 Task: Create a rule when a start date less than hours from now is removed from a card by me.
Action: Mouse pressed left at (697, 196)
Screenshot: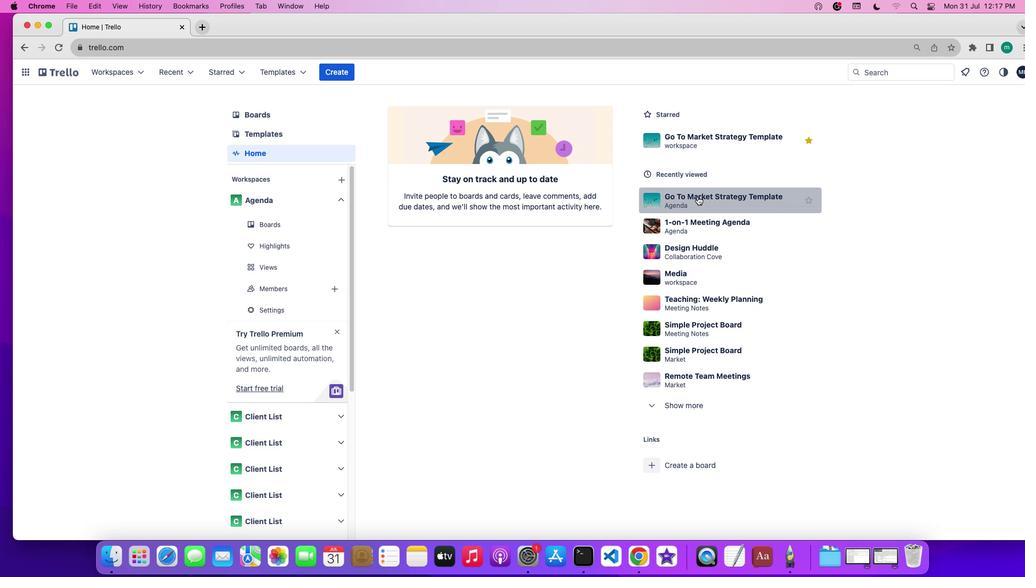 
Action: Mouse moved to (918, 230)
Screenshot: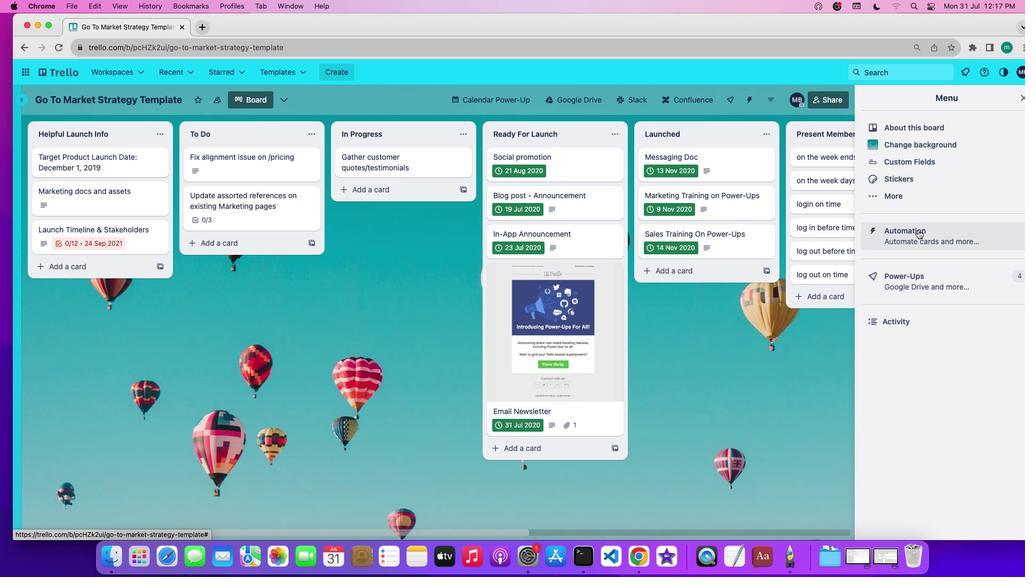 
Action: Mouse pressed left at (918, 230)
Screenshot: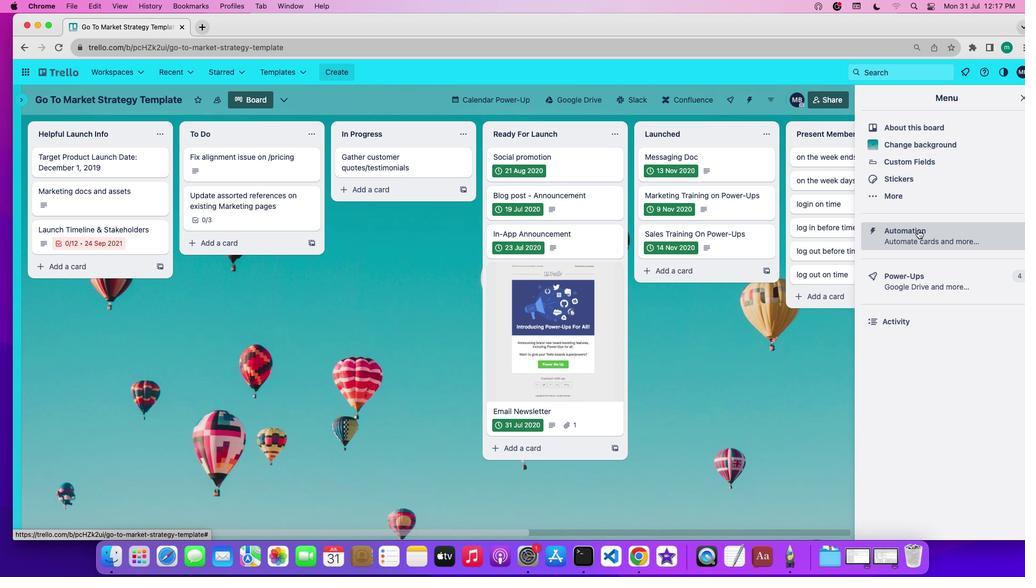 
Action: Mouse moved to (94, 199)
Screenshot: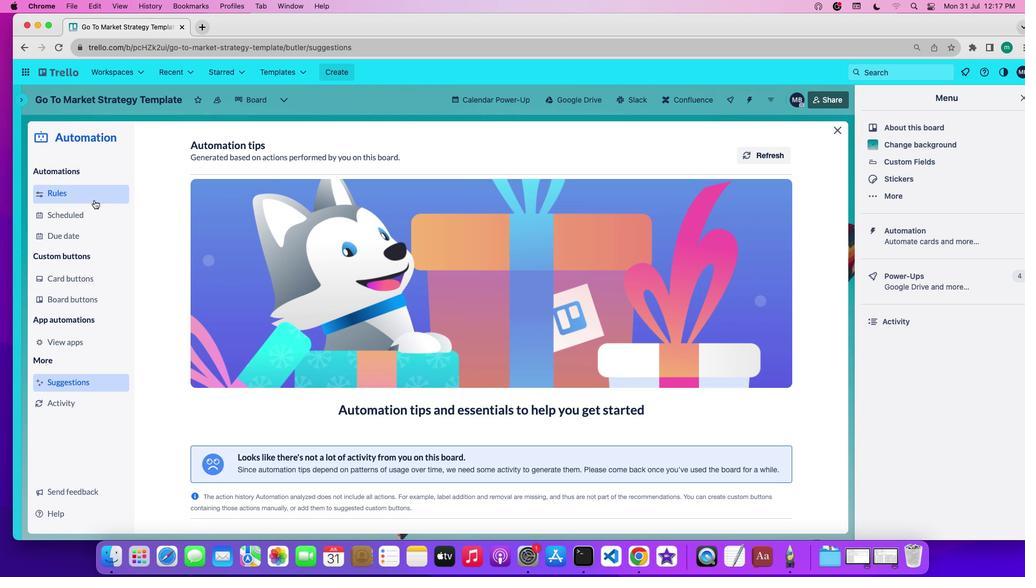 
Action: Mouse pressed left at (94, 199)
Screenshot: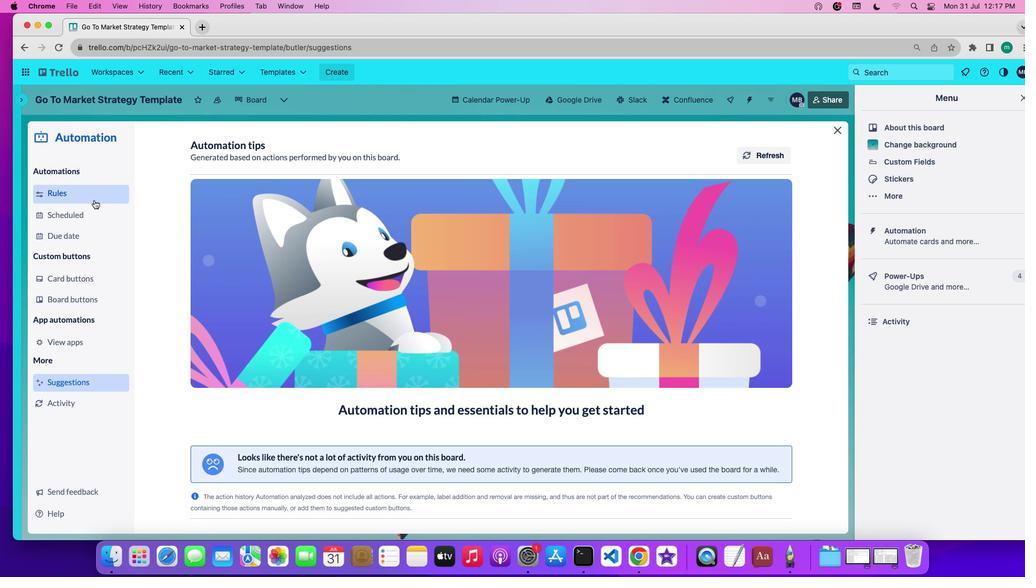 
Action: Mouse moved to (246, 381)
Screenshot: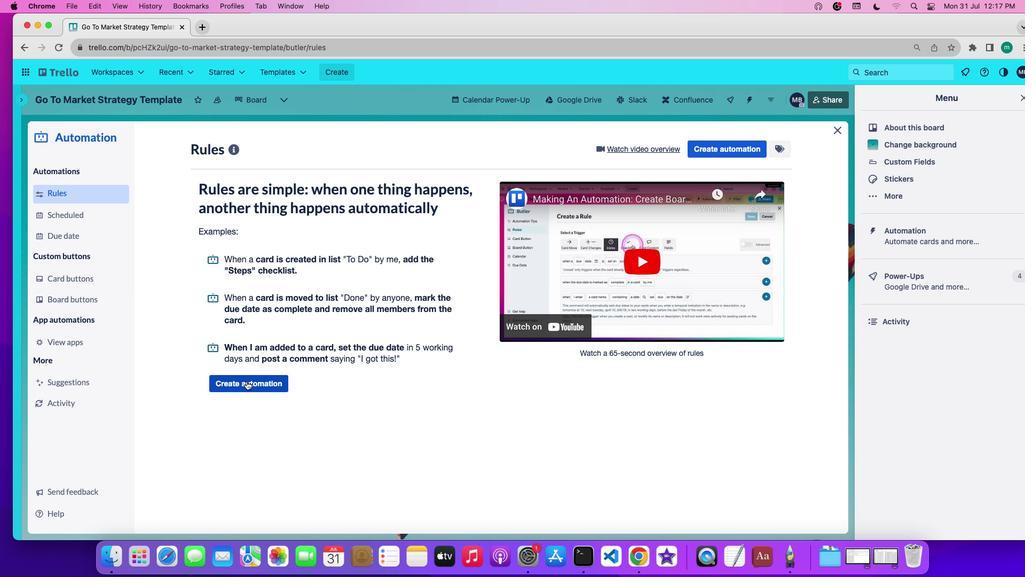 
Action: Mouse pressed left at (246, 381)
Screenshot: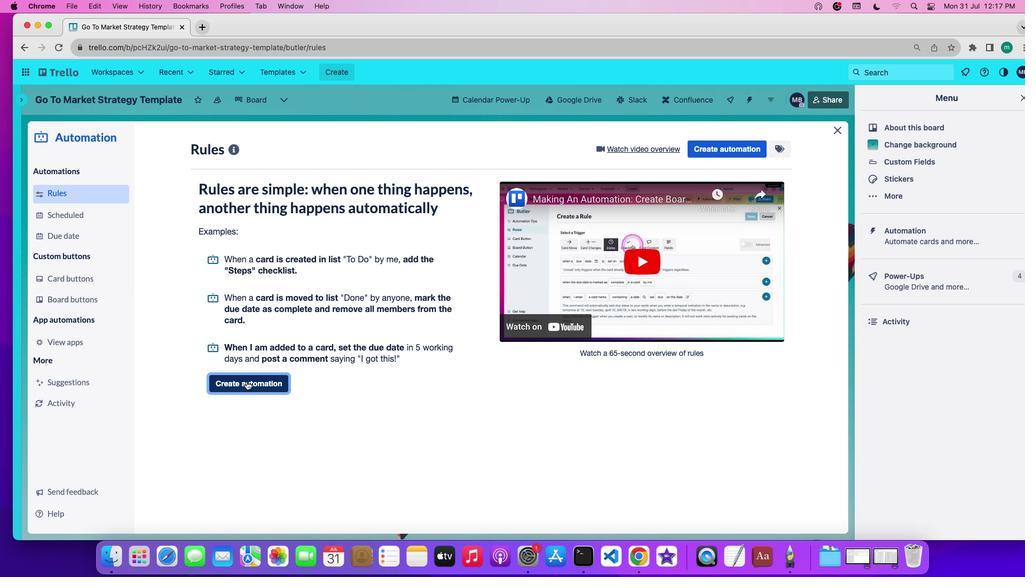 
Action: Mouse moved to (464, 256)
Screenshot: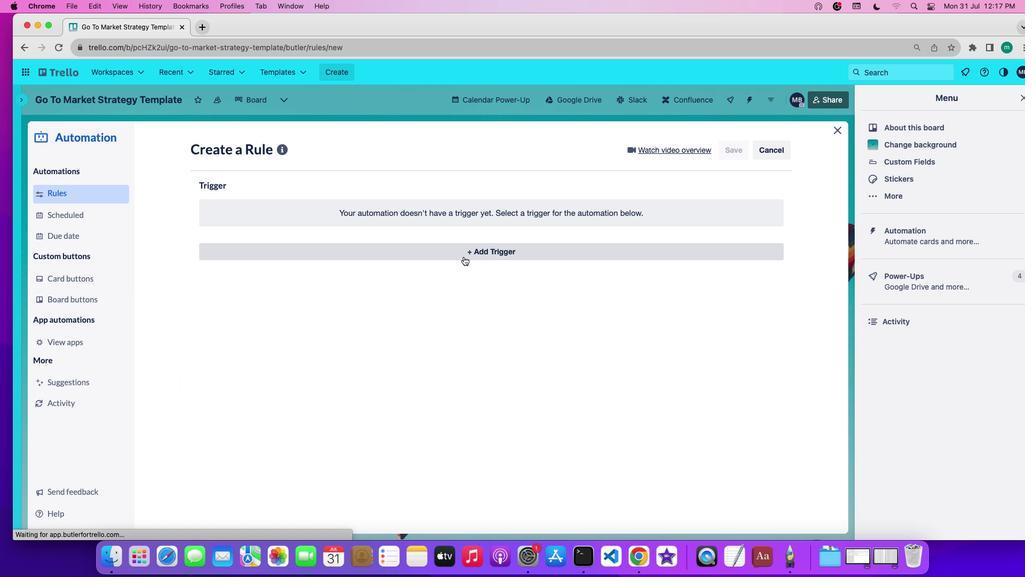 
Action: Mouse pressed left at (464, 256)
Screenshot: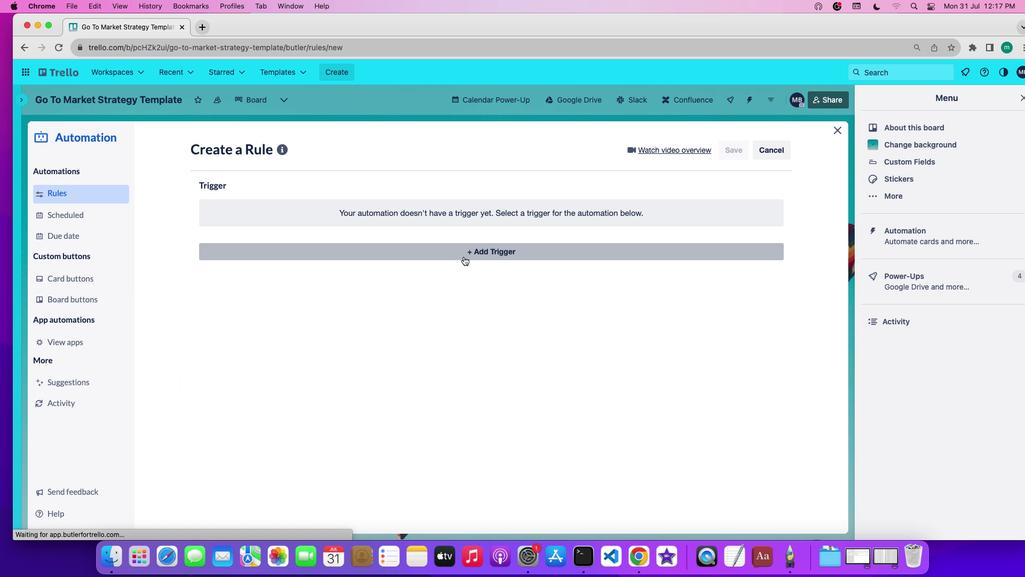 
Action: Mouse moved to (312, 301)
Screenshot: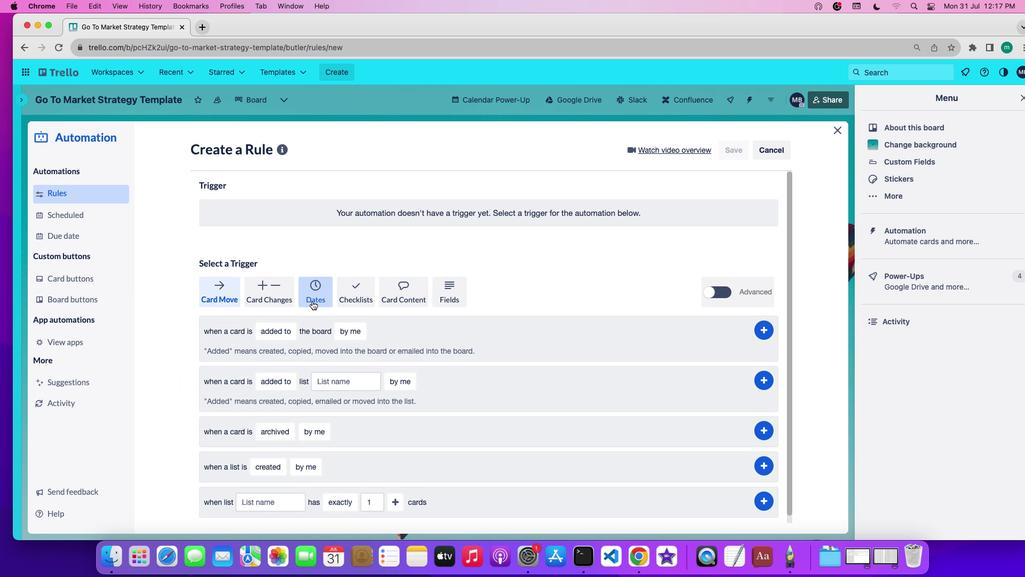 
Action: Mouse pressed left at (312, 301)
Screenshot: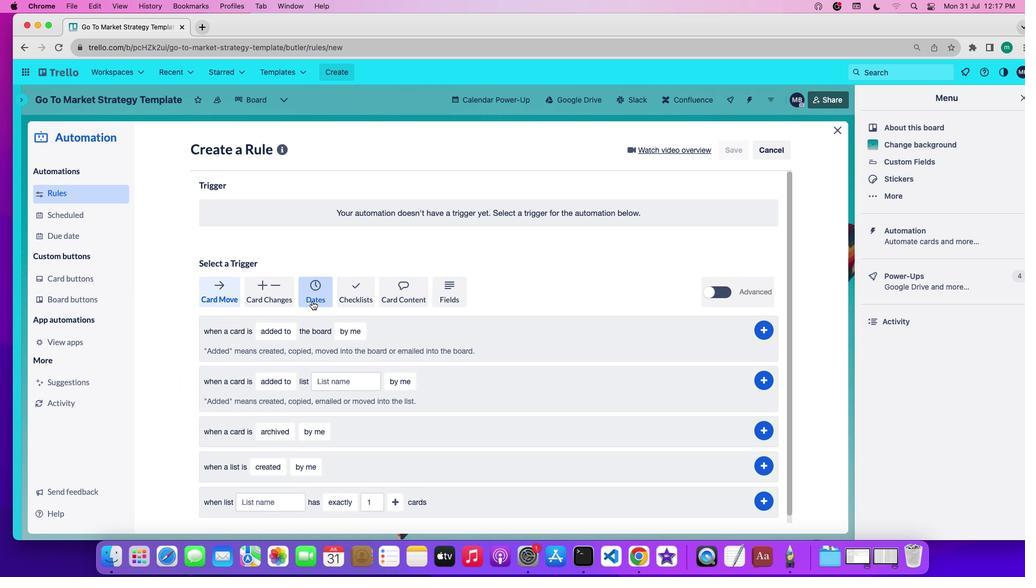 
Action: Mouse moved to (246, 338)
Screenshot: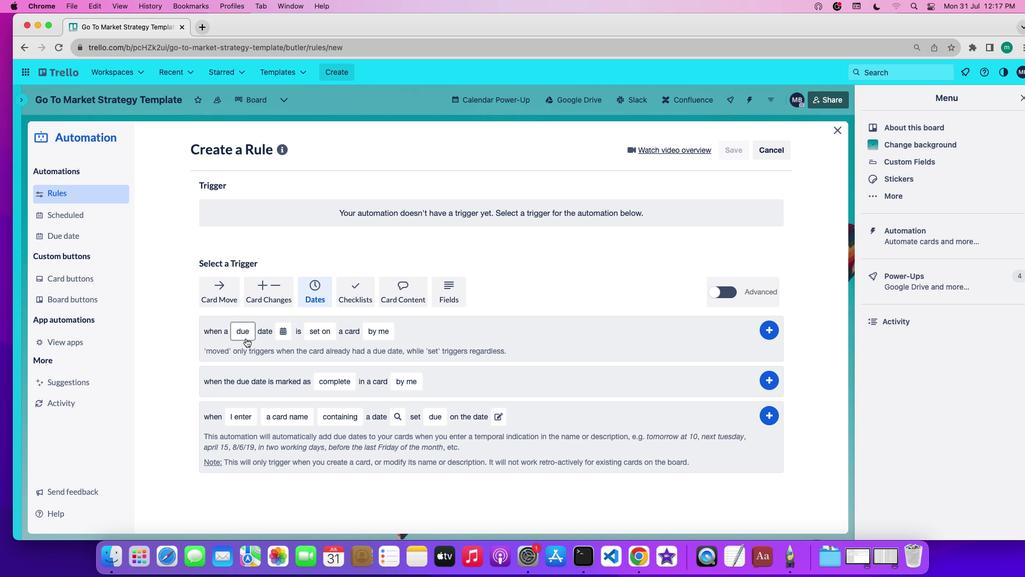 
Action: Mouse pressed left at (246, 338)
Screenshot: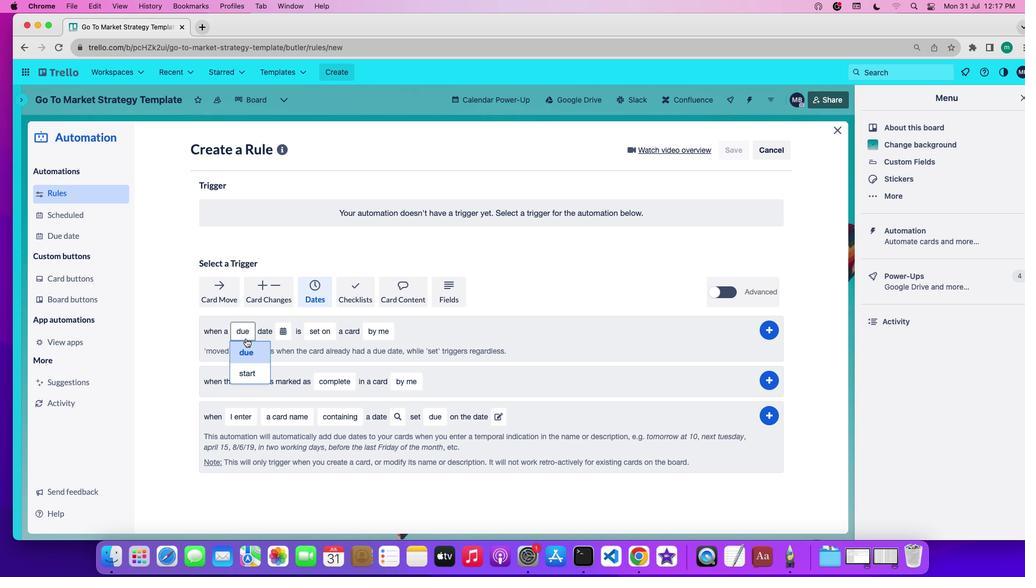 
Action: Mouse moved to (243, 375)
Screenshot: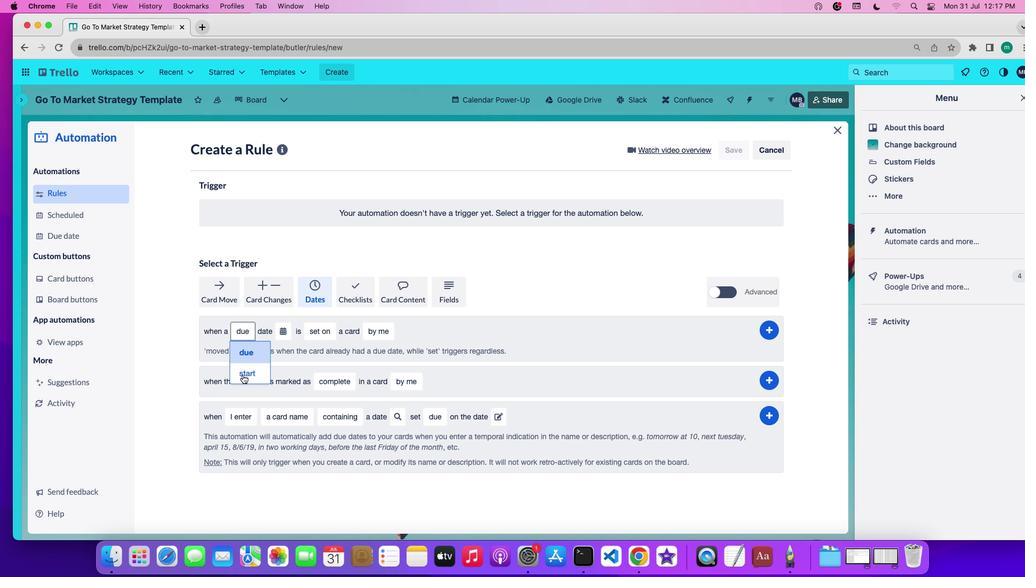 
Action: Mouse pressed left at (243, 375)
Screenshot: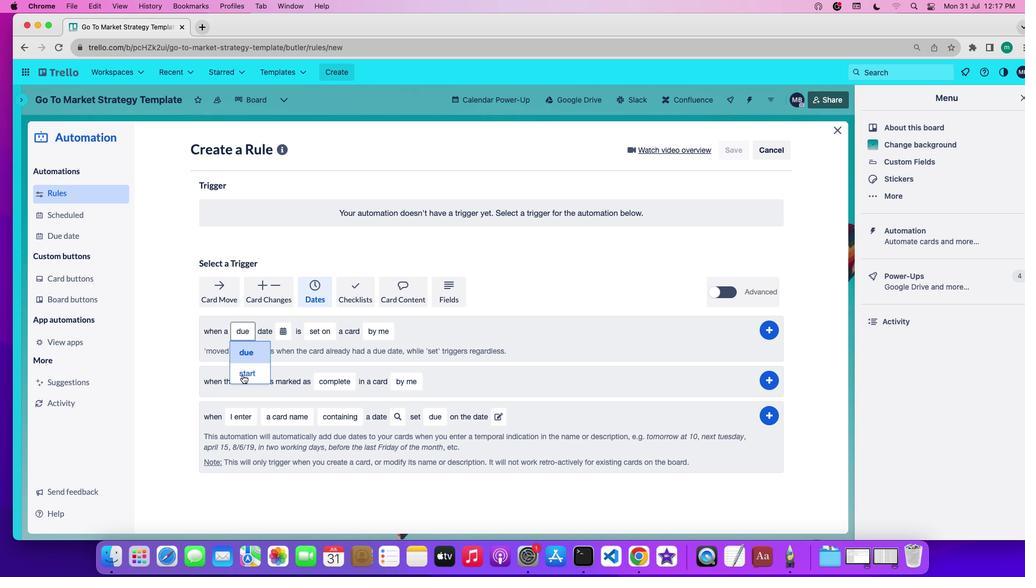 
Action: Mouse moved to (285, 335)
Screenshot: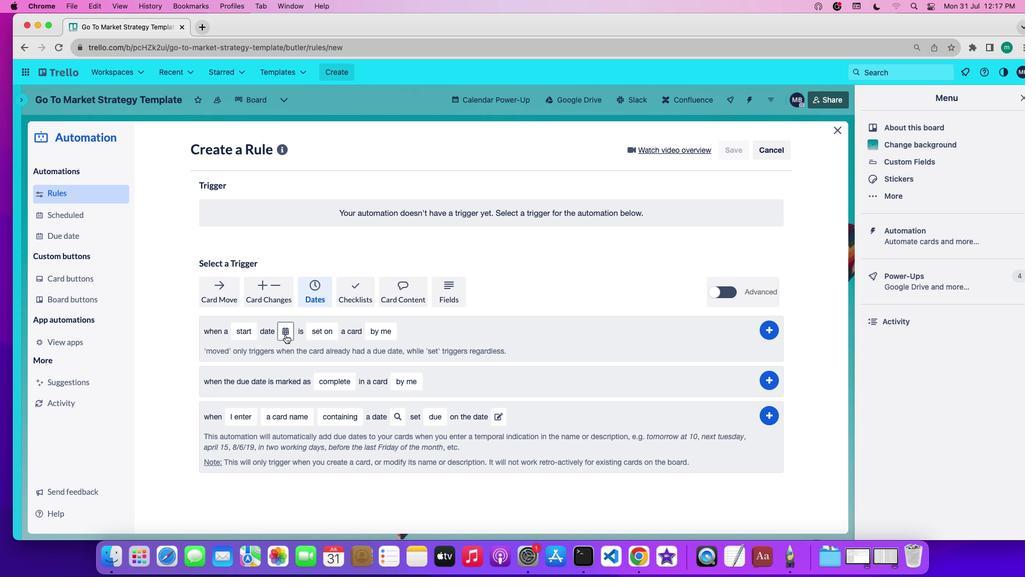 
Action: Mouse pressed left at (285, 335)
Screenshot: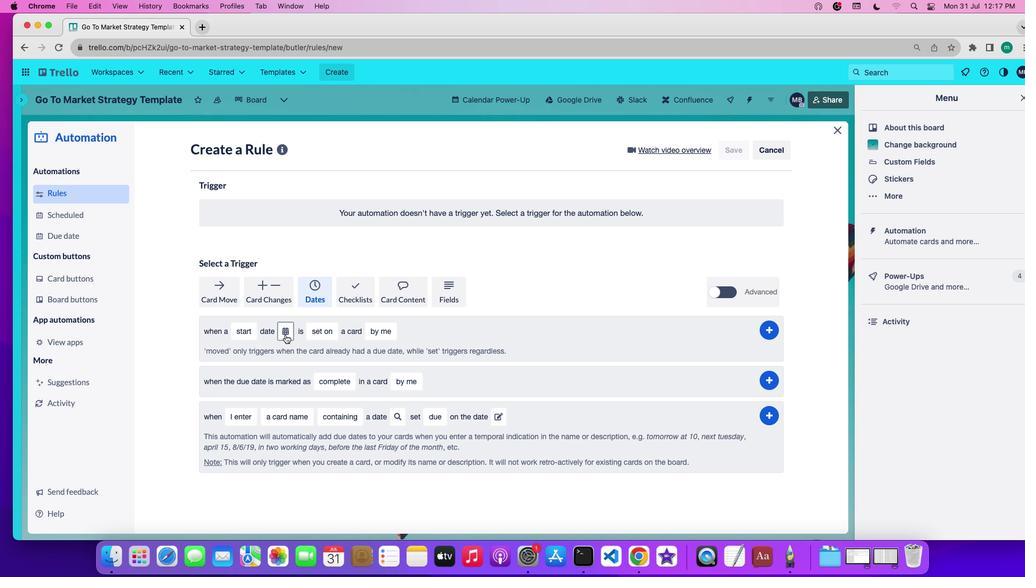 
Action: Mouse moved to (307, 394)
Screenshot: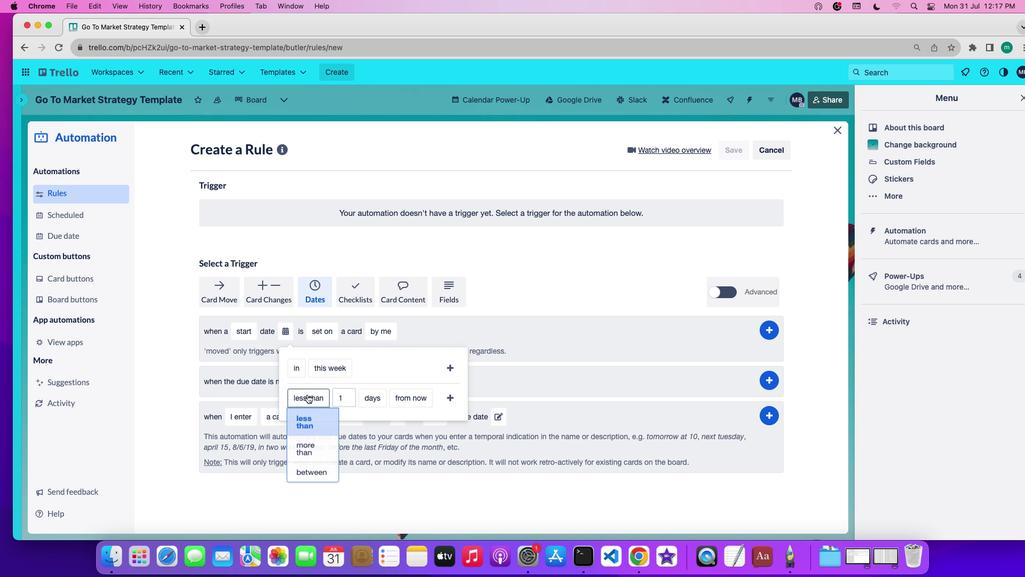 
Action: Mouse pressed left at (307, 394)
Screenshot: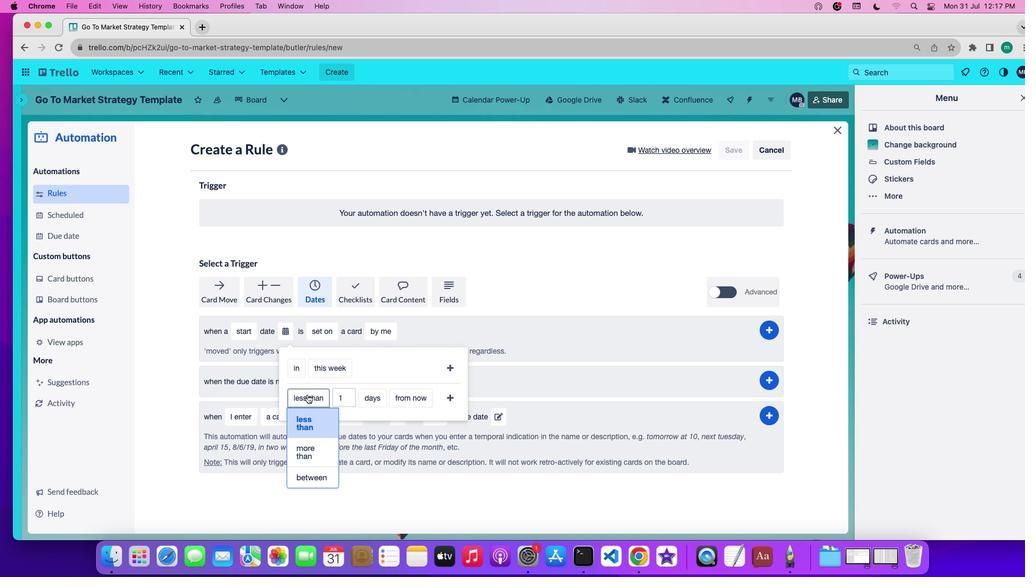 
Action: Mouse moved to (306, 418)
Screenshot: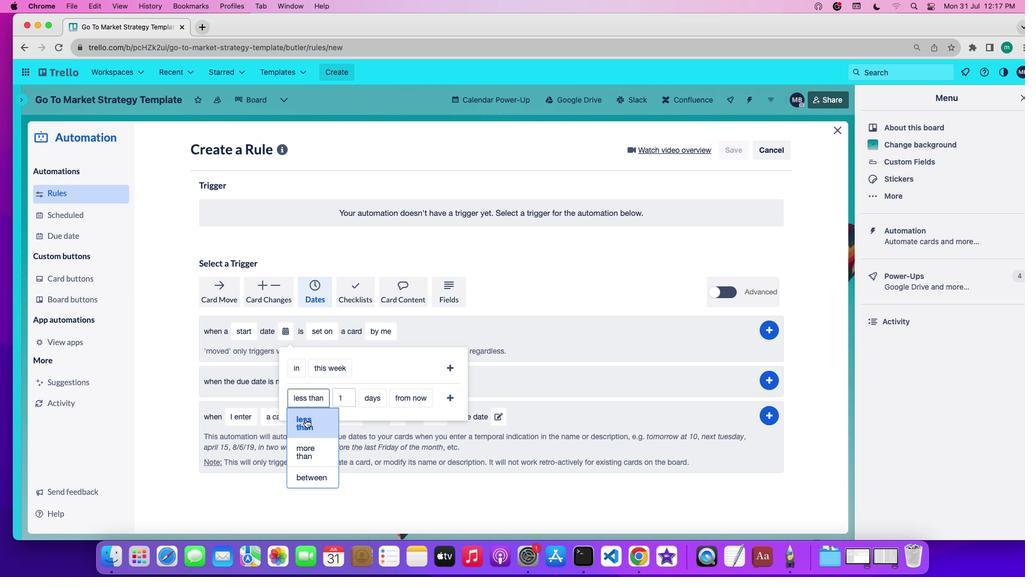 
Action: Mouse pressed left at (306, 418)
Screenshot: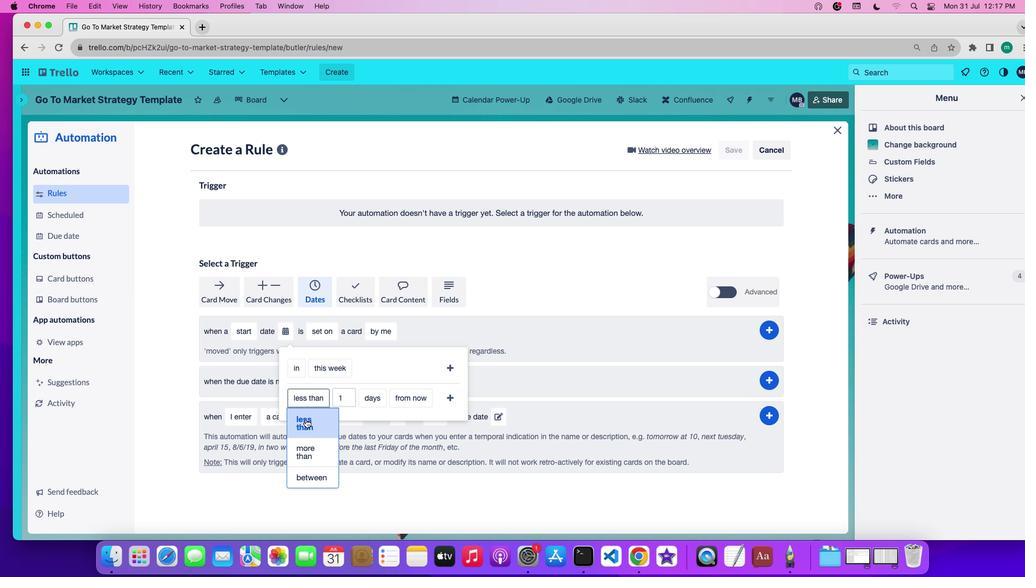 
Action: Mouse moved to (364, 399)
Screenshot: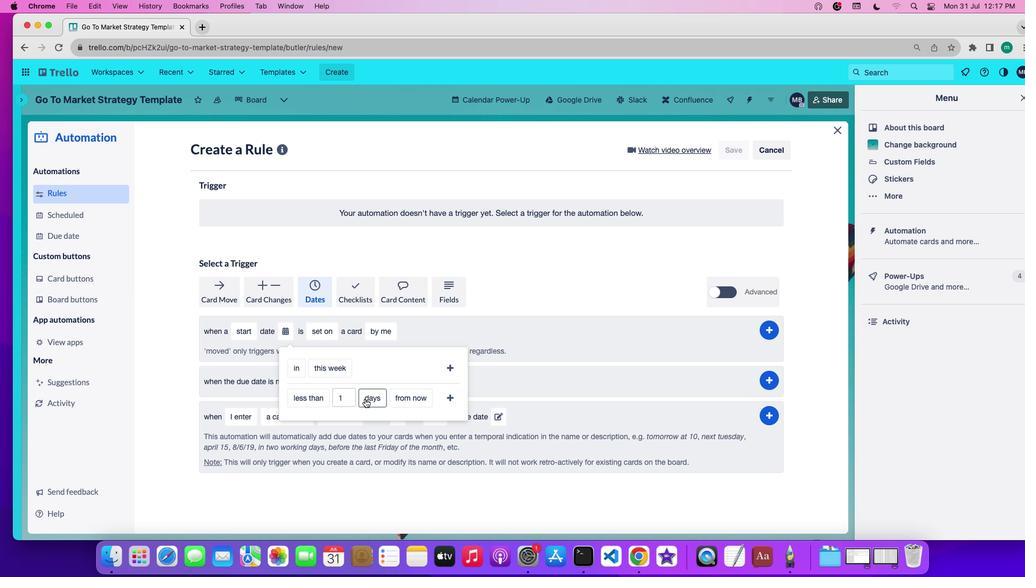 
Action: Mouse pressed left at (364, 399)
Screenshot: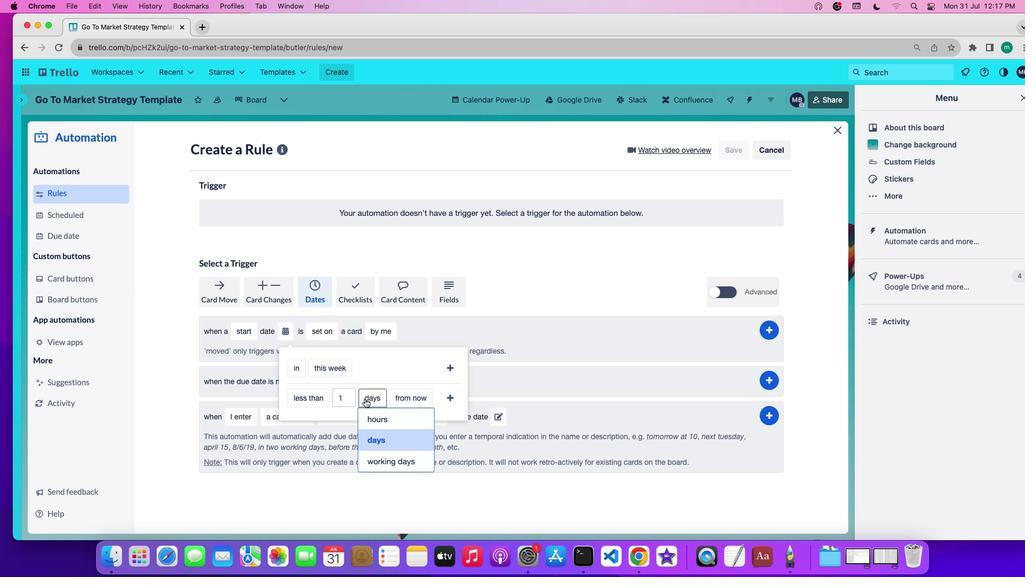 
Action: Mouse moved to (370, 420)
Screenshot: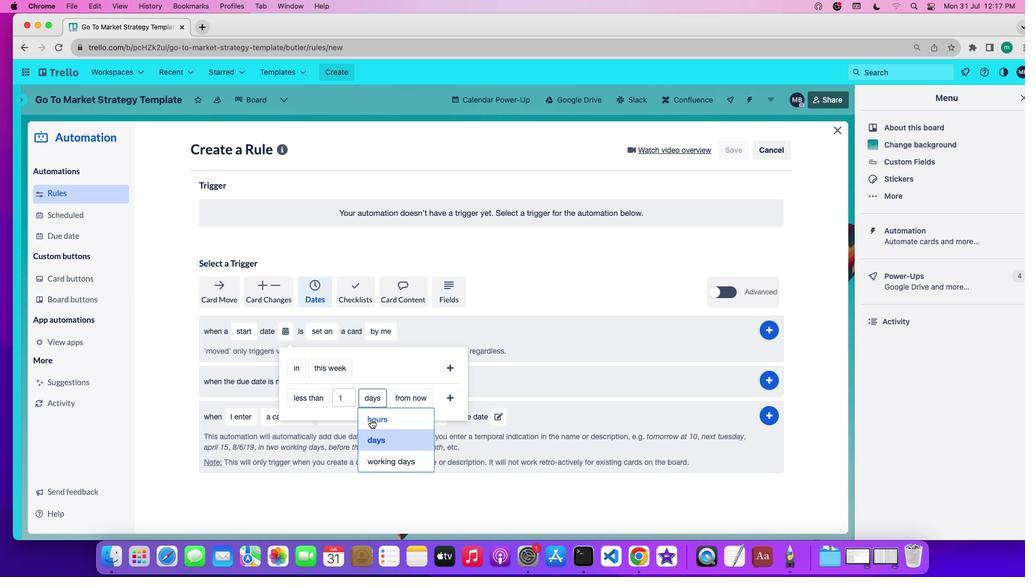 
Action: Mouse pressed left at (370, 420)
Screenshot: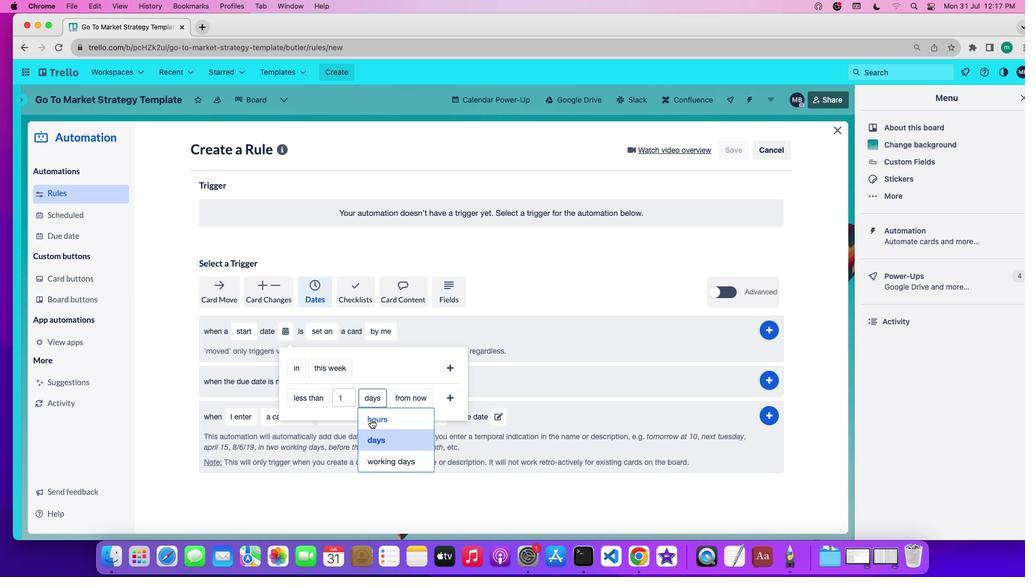 
Action: Mouse moved to (410, 399)
Screenshot: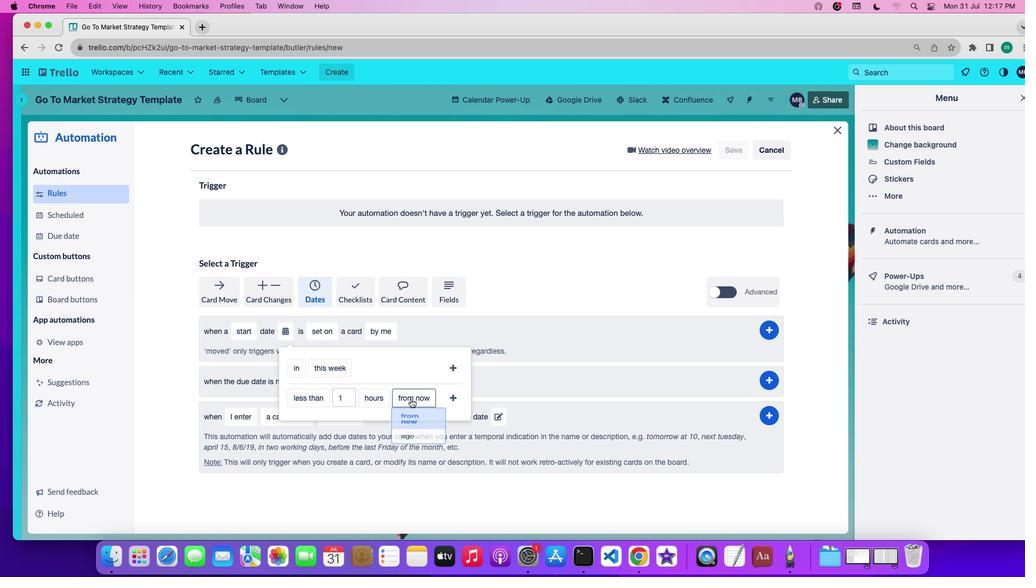 
Action: Mouse pressed left at (410, 399)
Screenshot: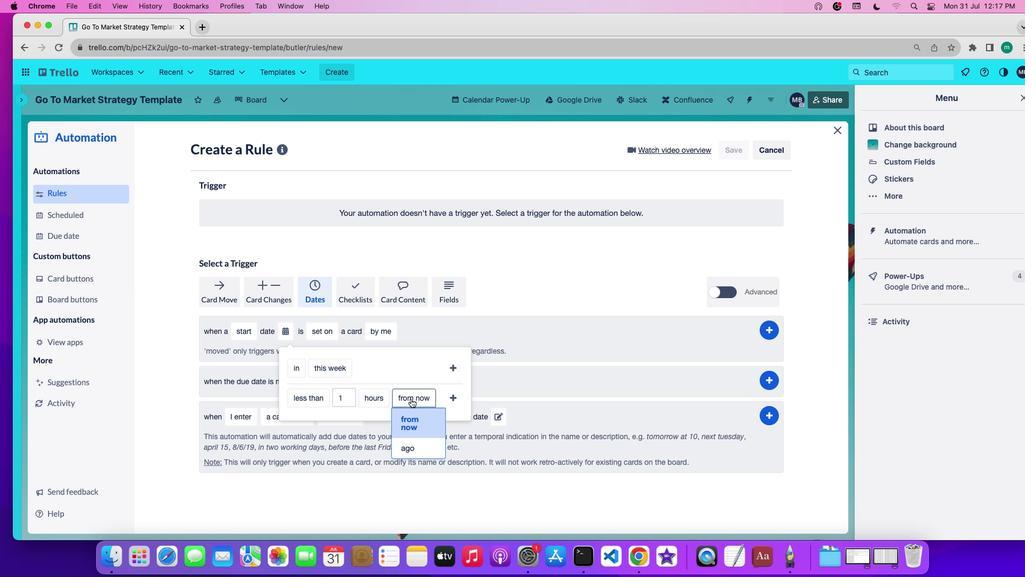 
Action: Mouse moved to (416, 415)
Screenshot: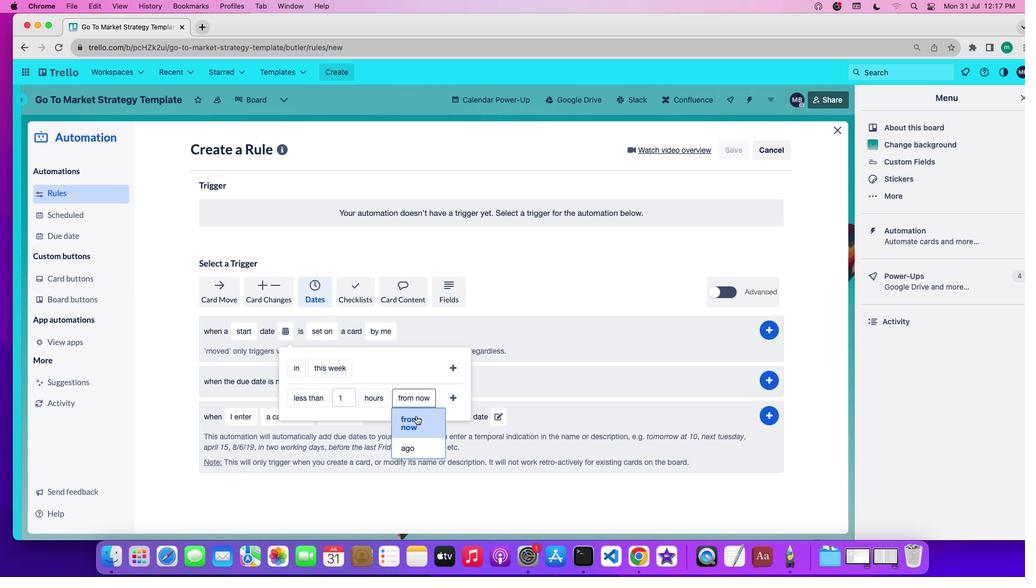 
Action: Mouse pressed left at (416, 415)
Screenshot: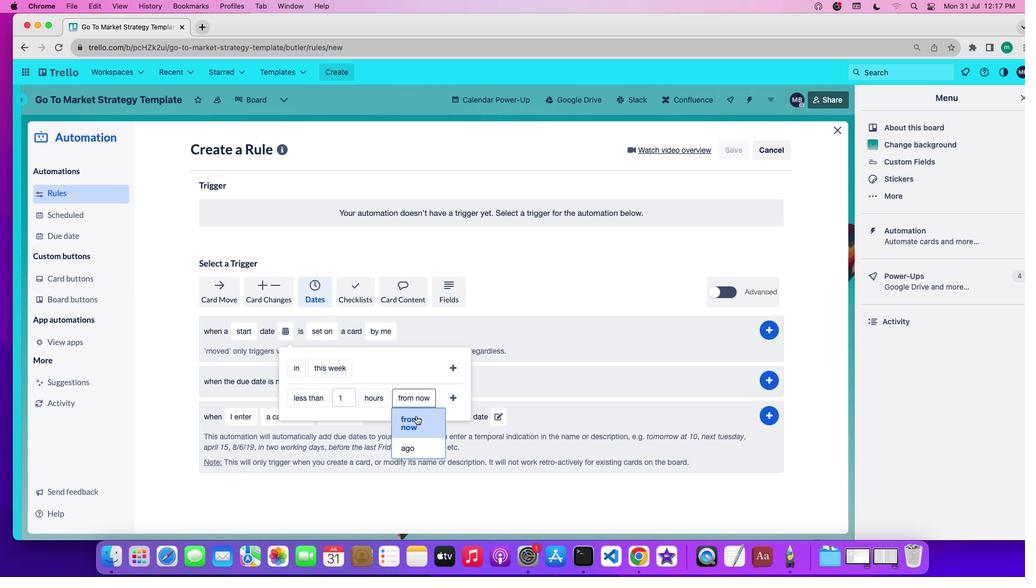 
Action: Mouse moved to (451, 399)
Screenshot: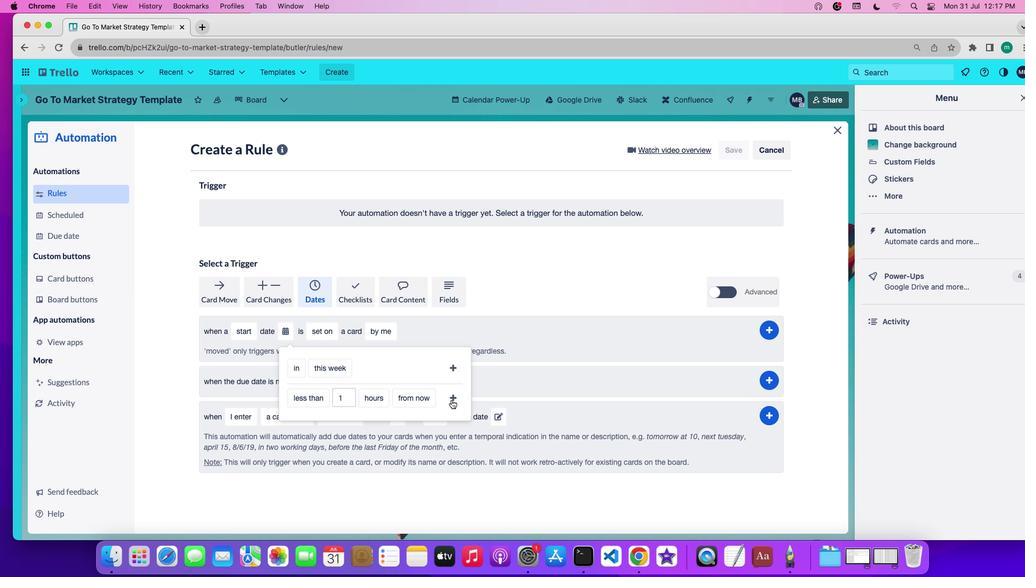 
Action: Mouse pressed left at (451, 399)
Screenshot: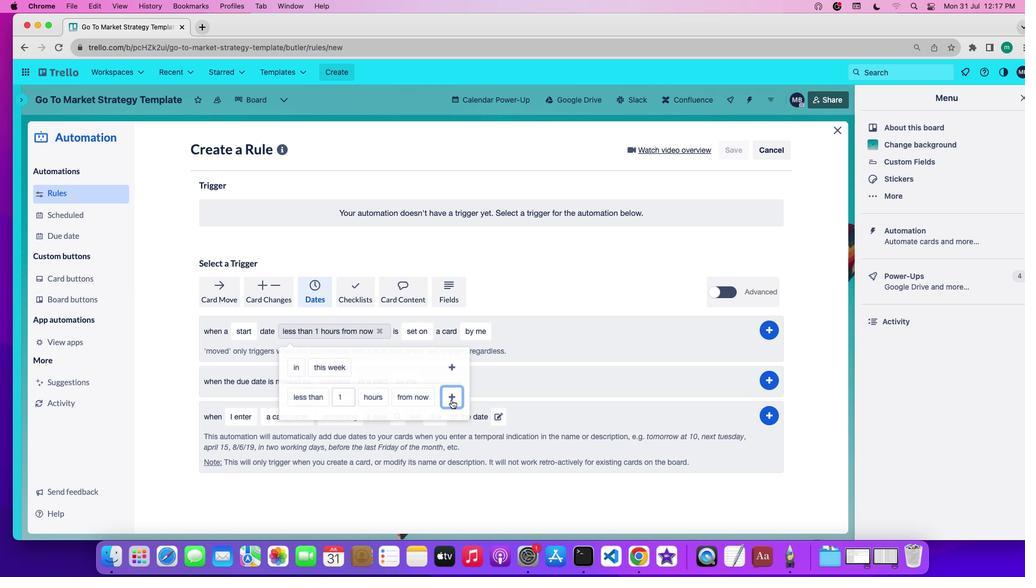 
Action: Mouse moved to (425, 338)
Screenshot: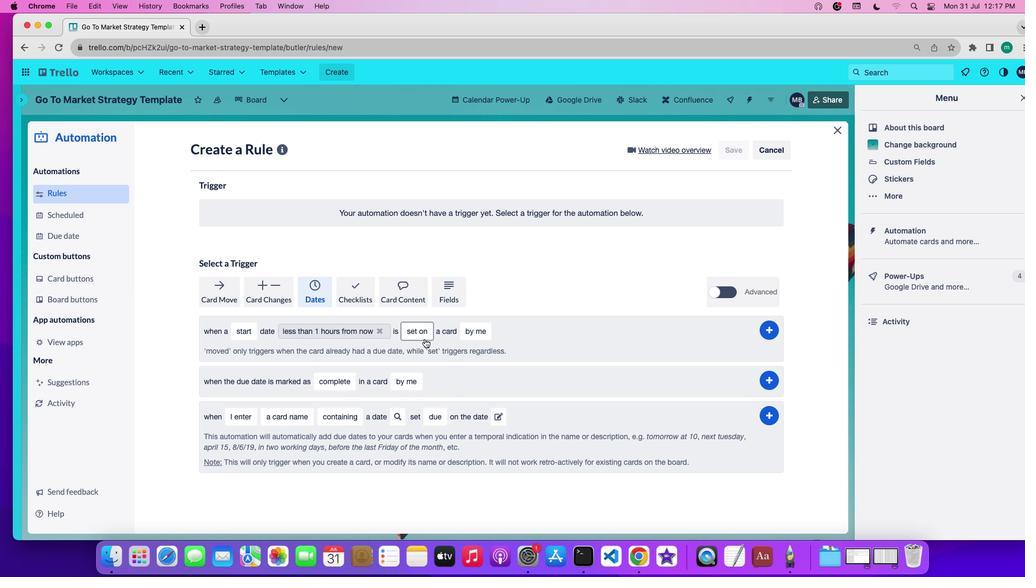 
Action: Mouse pressed left at (425, 338)
Screenshot: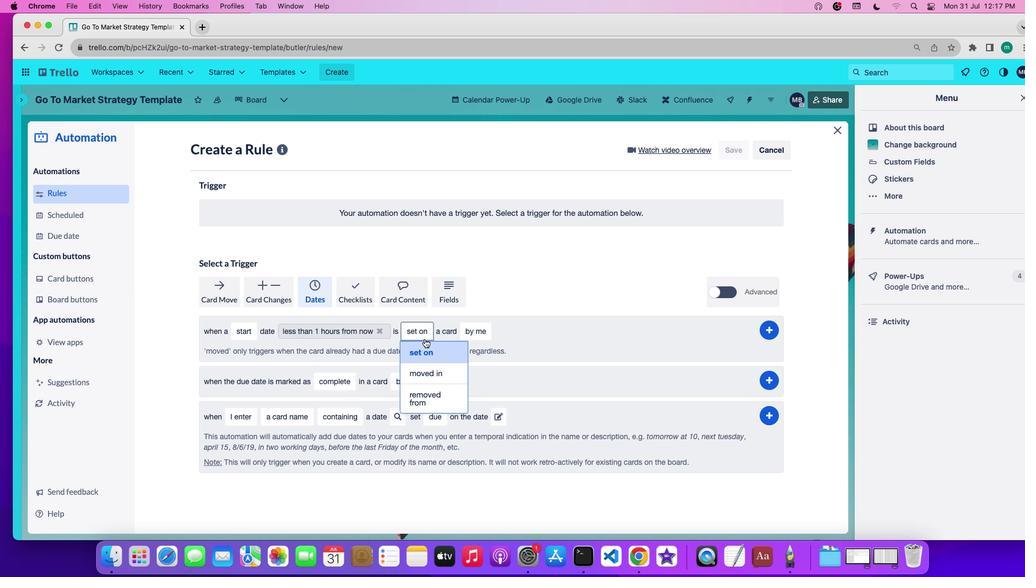 
Action: Mouse moved to (431, 390)
Screenshot: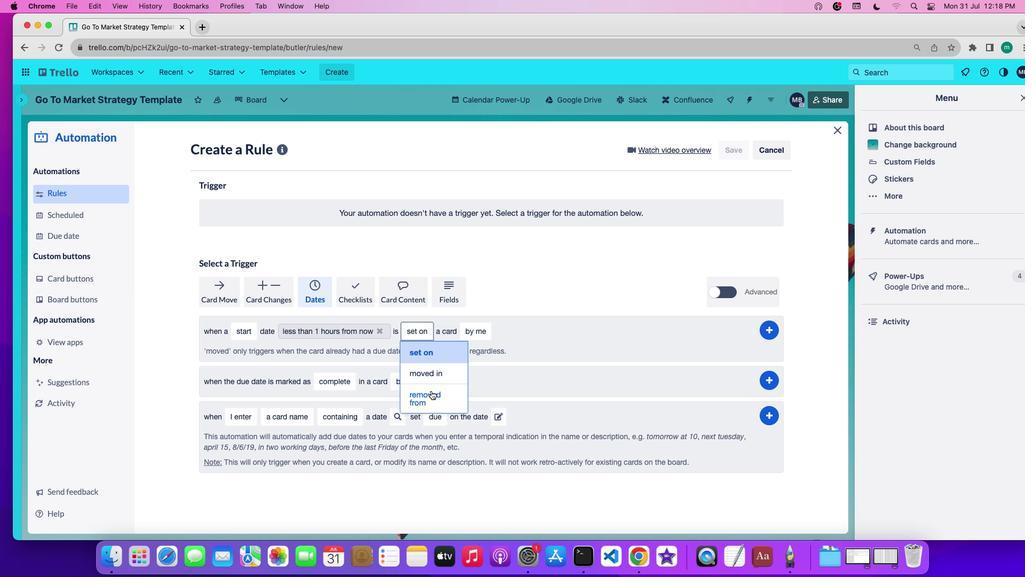 
Action: Mouse pressed left at (431, 390)
Screenshot: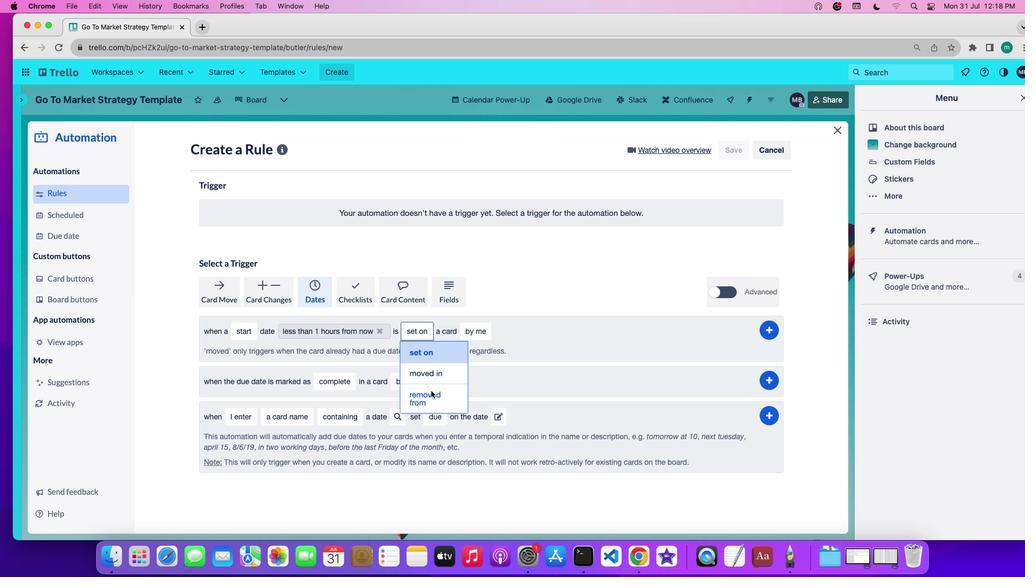 
Action: Mouse moved to (398, 336)
Screenshot: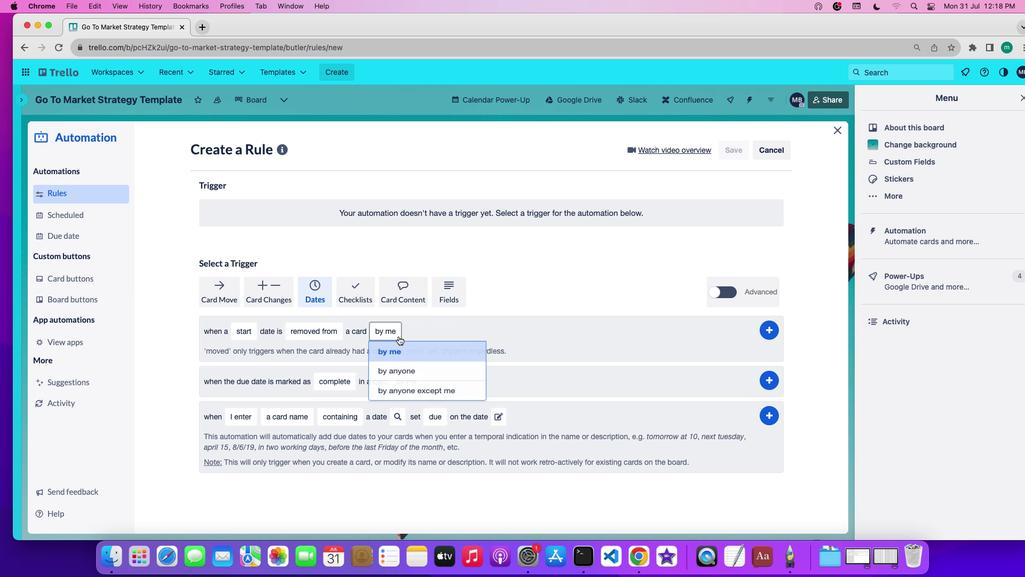 
Action: Mouse pressed left at (398, 336)
Screenshot: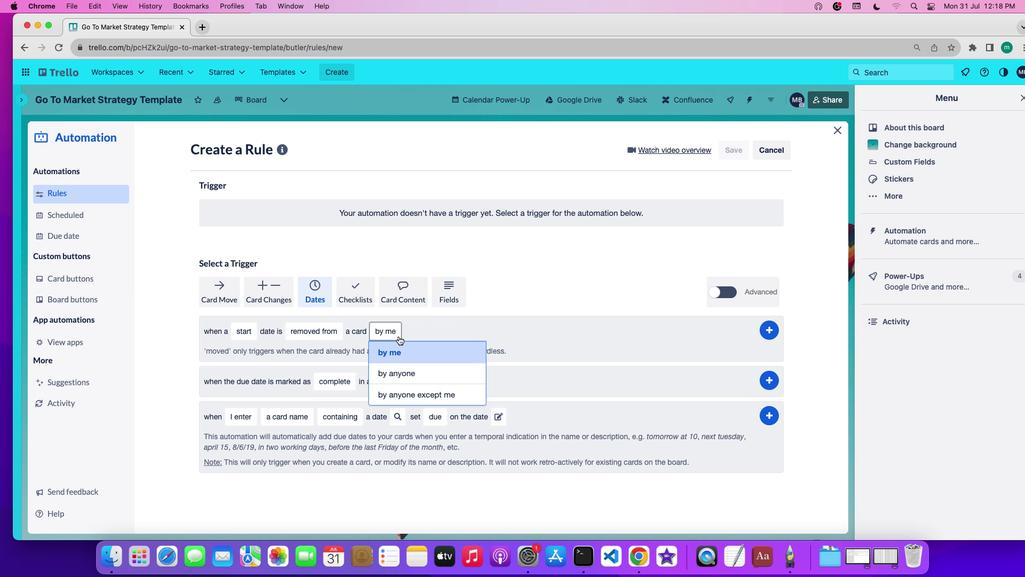 
Action: Mouse moved to (403, 351)
Screenshot: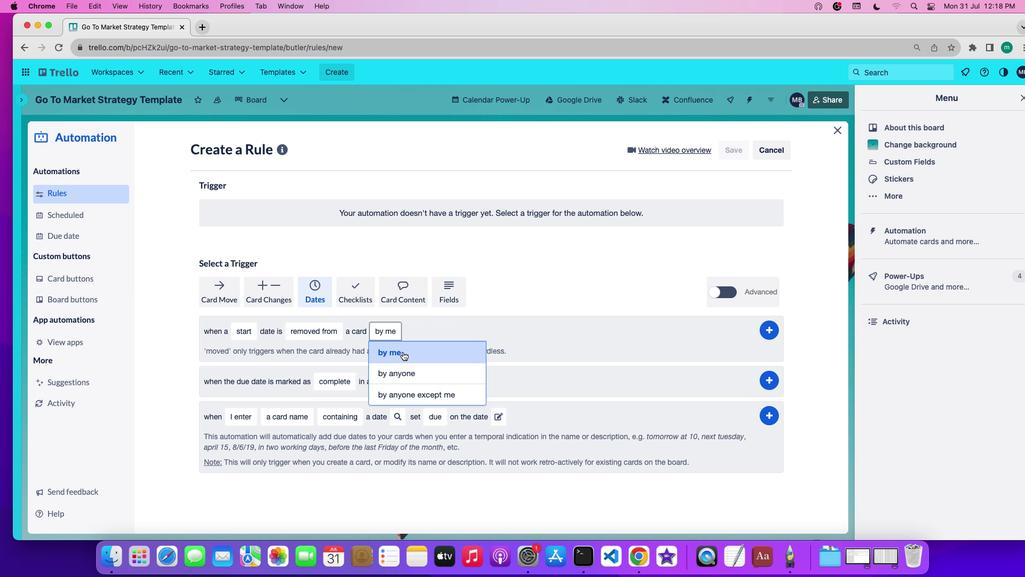 
Action: Mouse pressed left at (403, 351)
Screenshot: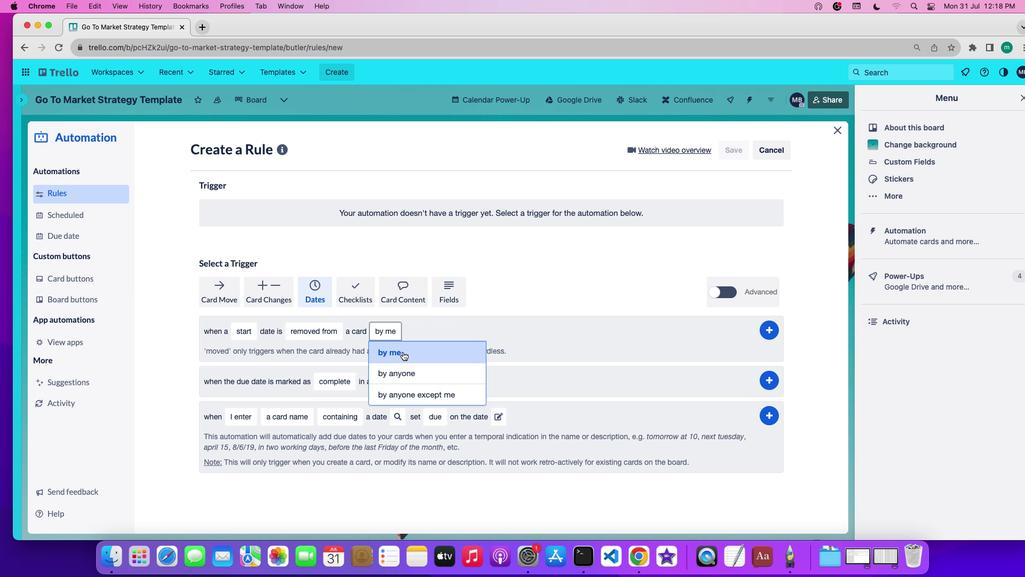 
Action: Mouse moved to (776, 328)
Screenshot: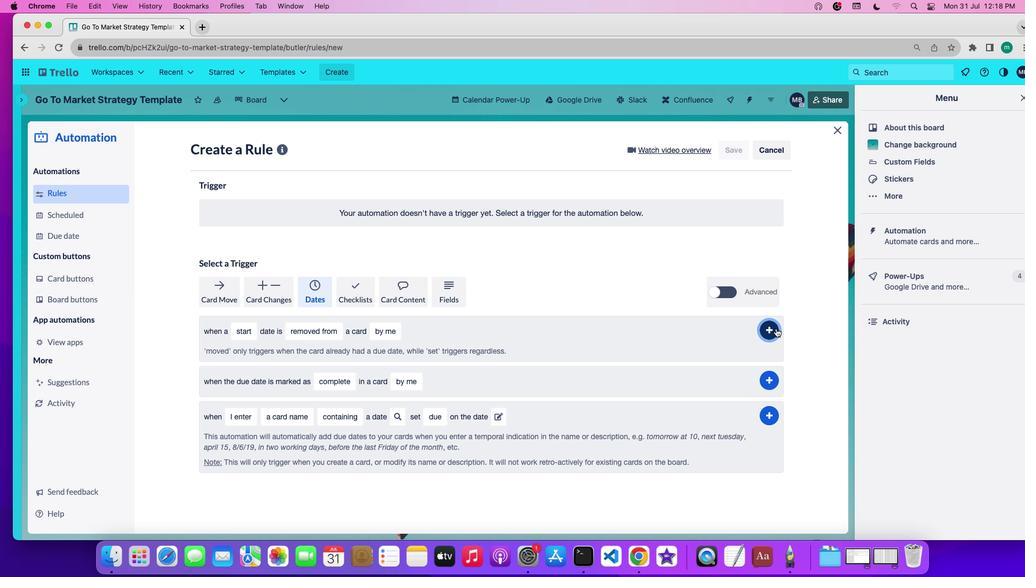 
Action: Mouse pressed left at (776, 328)
Screenshot: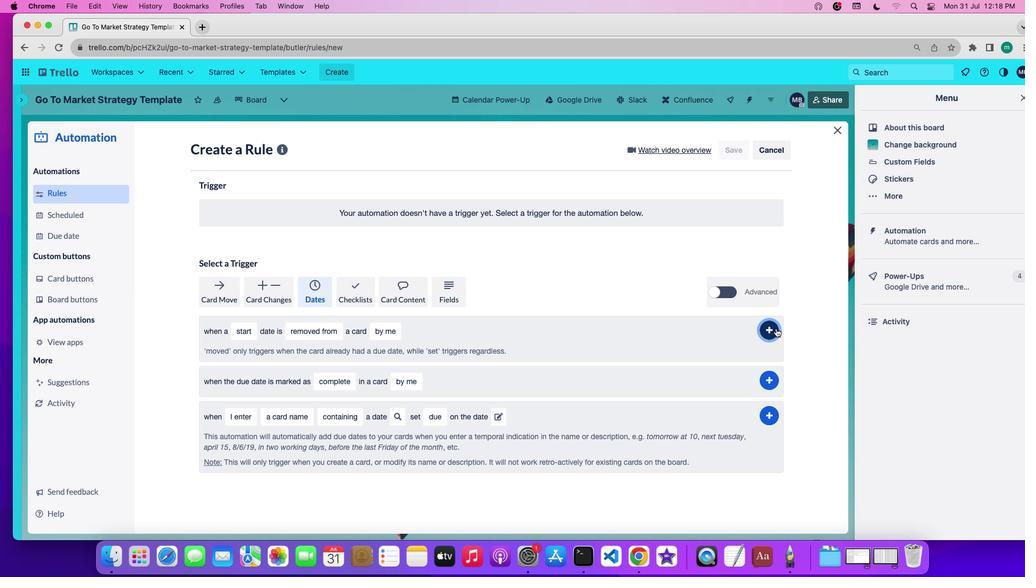 
Action: Mouse moved to (757, 335)
Screenshot: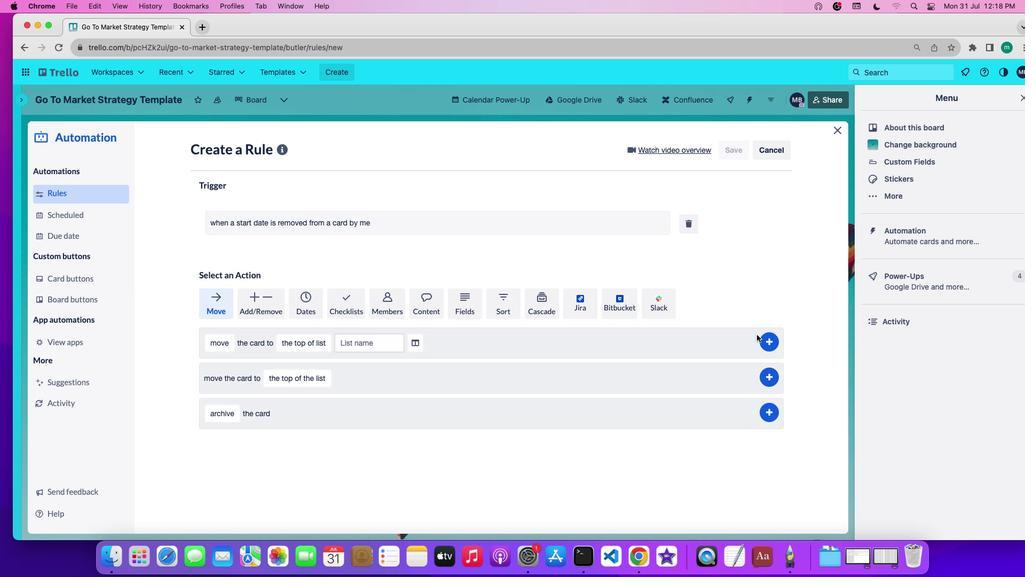 
